 Task: Create in the project AgilePulse and in the Backlog issue 'Upgrade the authentication and authorization mechanisms of a web application to improve security and access control' a child issue 'Integration with compliance management software', and assign it to team member softage.3@softage.net. Create in the project AgilePulse and in the Backlog issue 'Create a new online platform for online coding courses with advanced coding challenges and coding contests features' a child issue 'Code optimization for energy-efficient signal processing', and assign it to team member softage.4@softage.net
Action: Mouse moved to (749, 564)
Screenshot: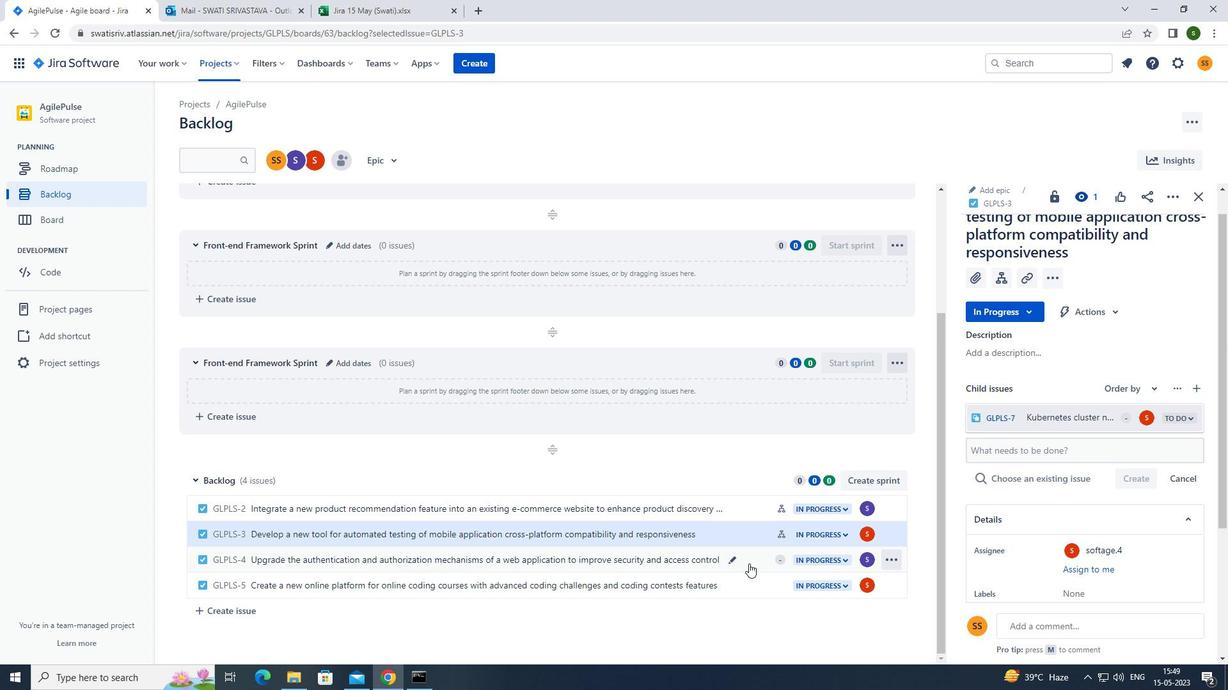 
Action: Mouse pressed left at (749, 564)
Screenshot: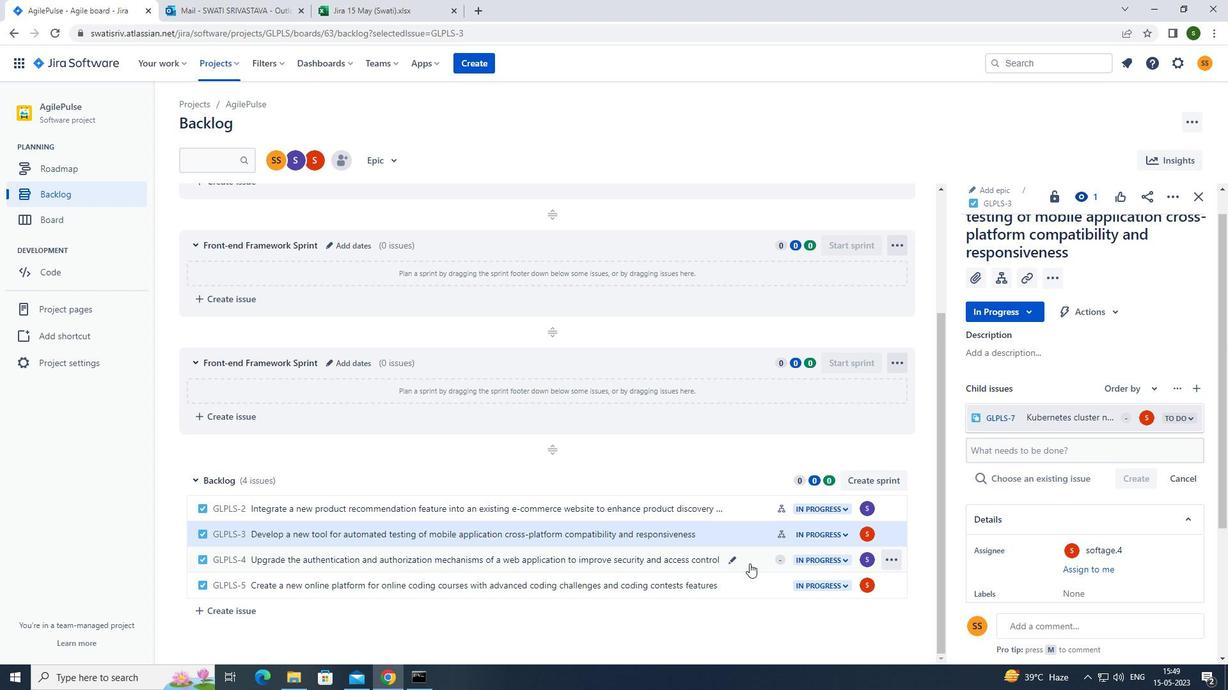 
Action: Mouse moved to (1004, 307)
Screenshot: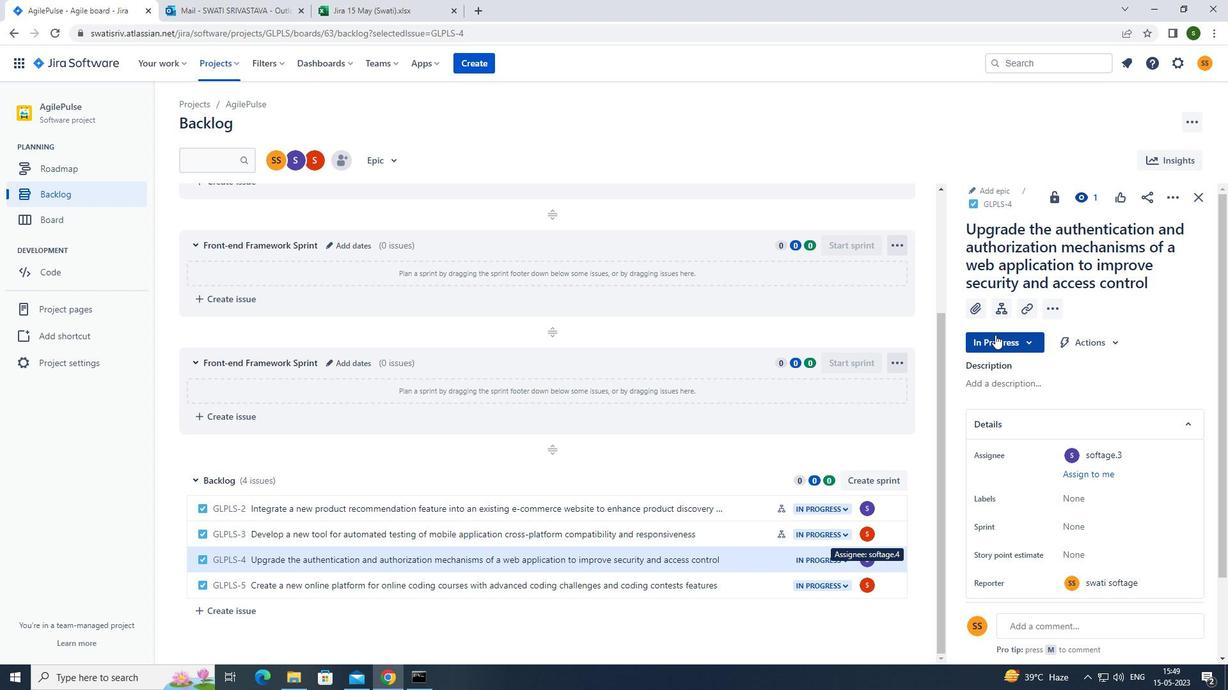 
Action: Mouse pressed left at (1004, 307)
Screenshot: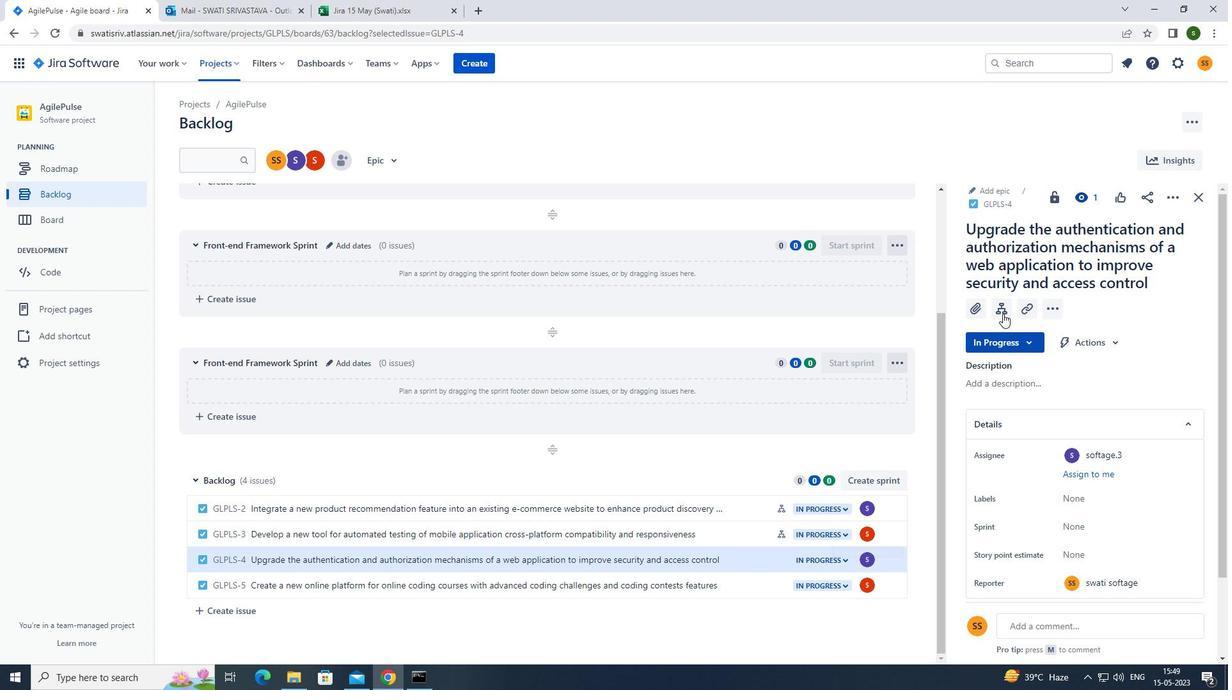 
Action: Mouse moved to (1026, 414)
Screenshot: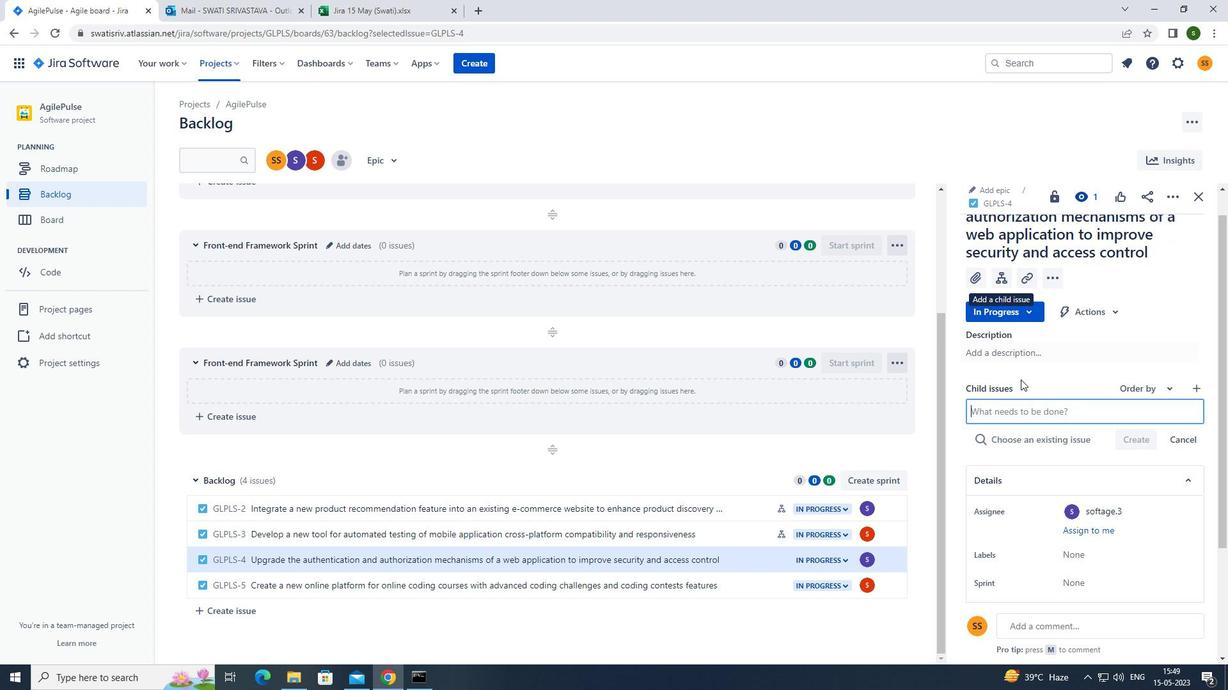 
Action: Mouse pressed left at (1026, 414)
Screenshot: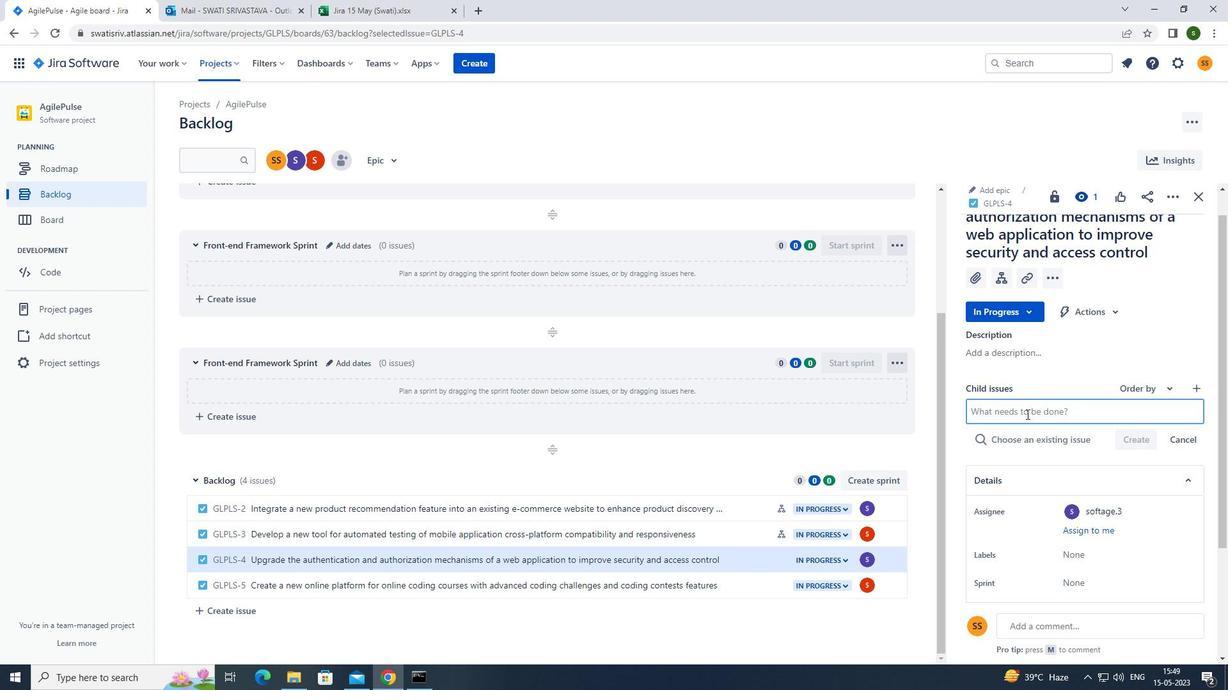 
Action: Mouse moved to (913, 425)
Screenshot: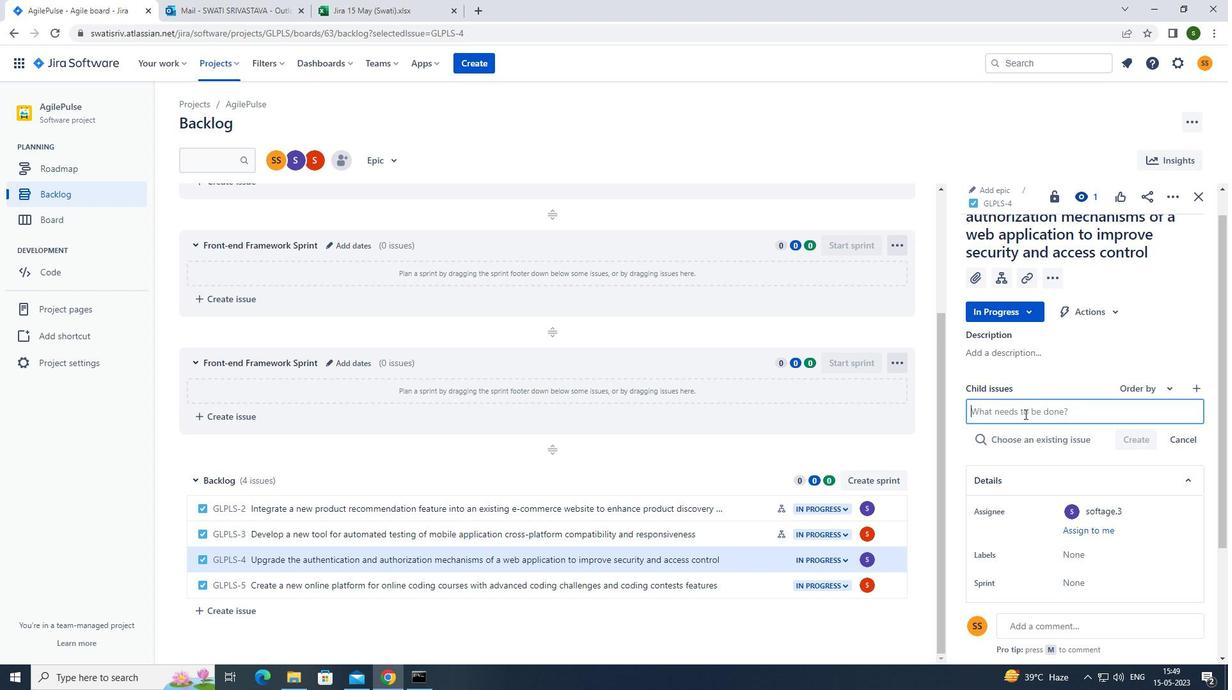 
Action: Key pressed <Key.caps_lock>i<Key.caps_lock>ntegration<Key.space>with<Key.space>compliance<Key.space>management<Key.space>software<Key.enter>
Screenshot: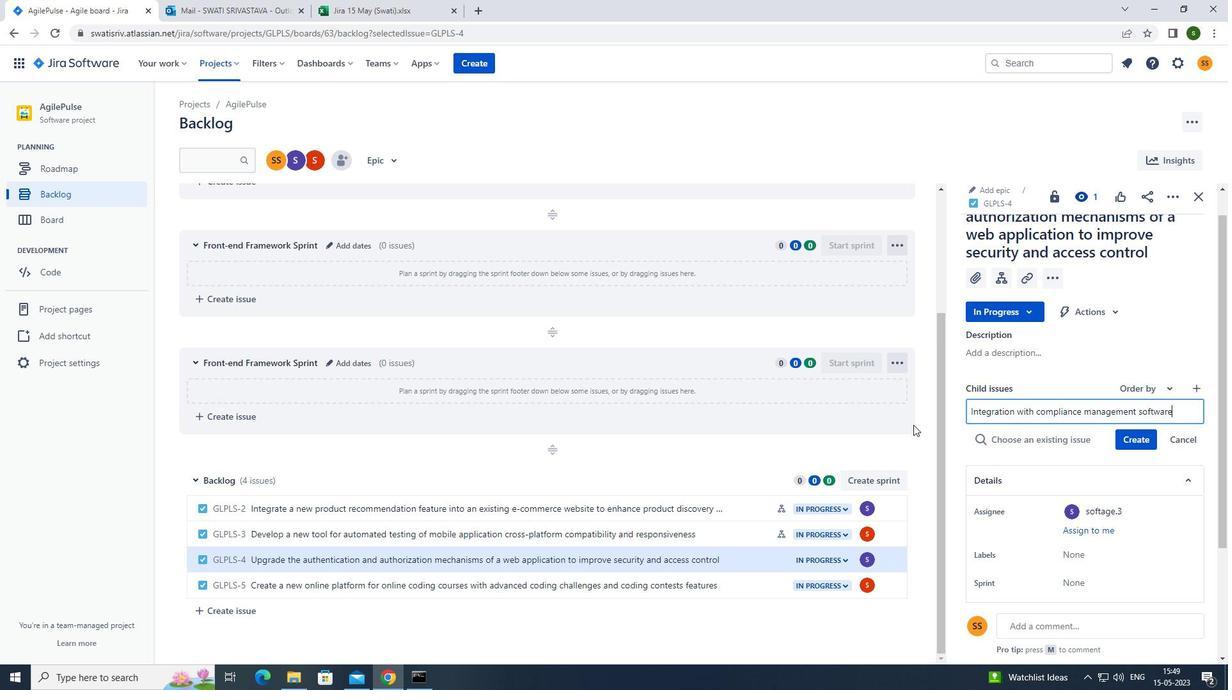 
Action: Mouse moved to (1146, 415)
Screenshot: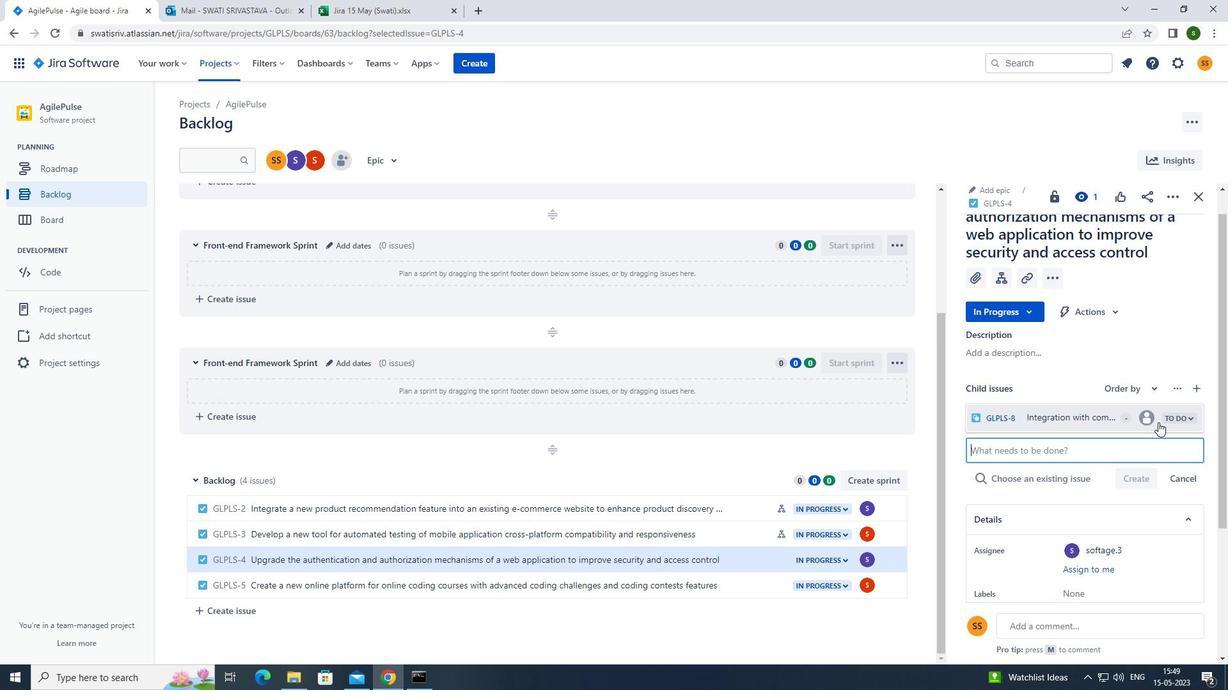 
Action: Mouse pressed left at (1146, 415)
Screenshot: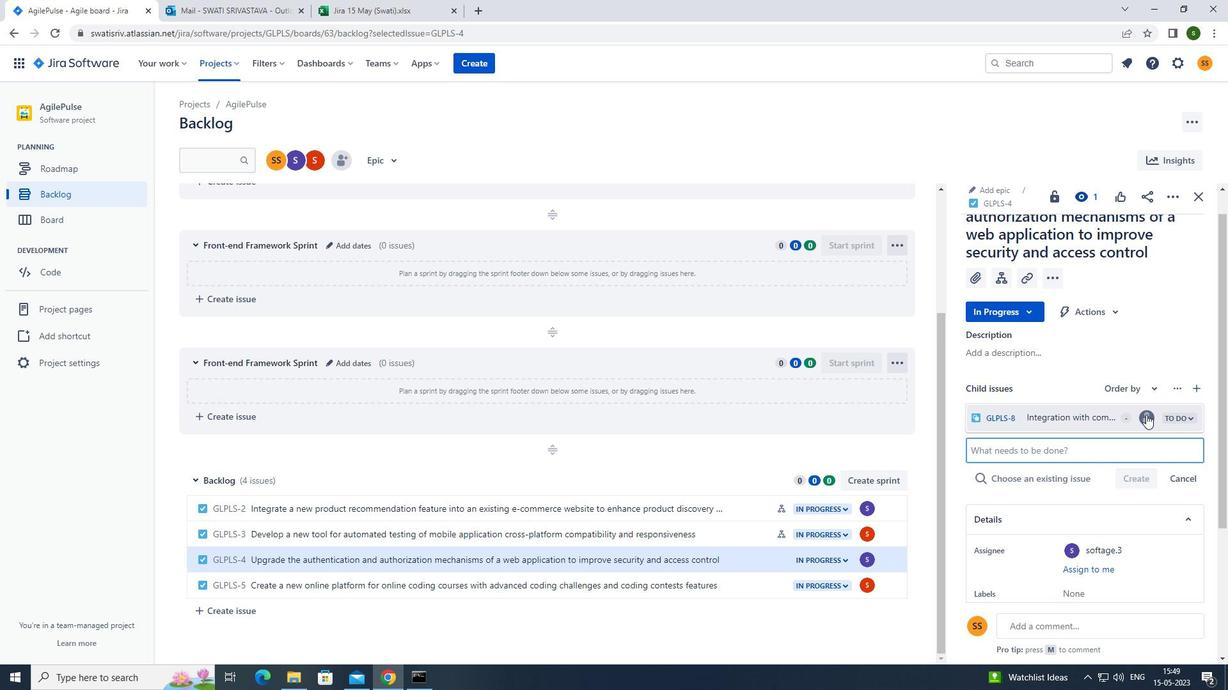 
Action: Mouse moved to (1086, 445)
Screenshot: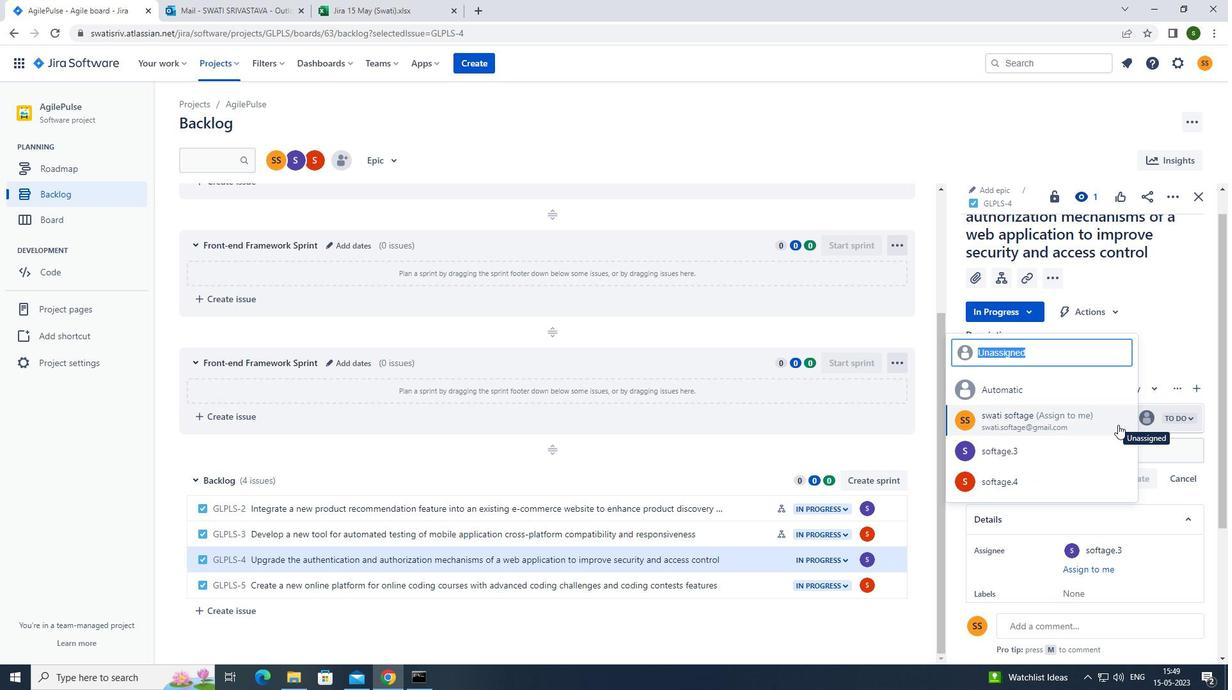 
Action: Mouse pressed left at (1086, 445)
Screenshot: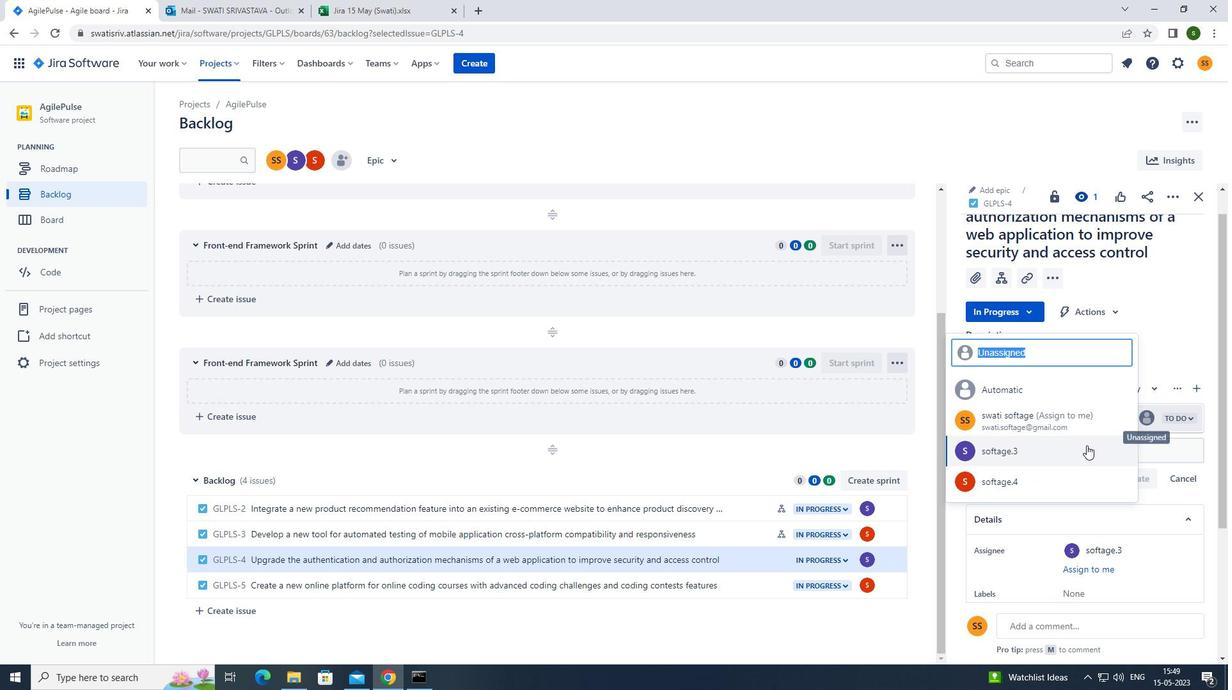 
Action: Mouse moved to (759, 589)
Screenshot: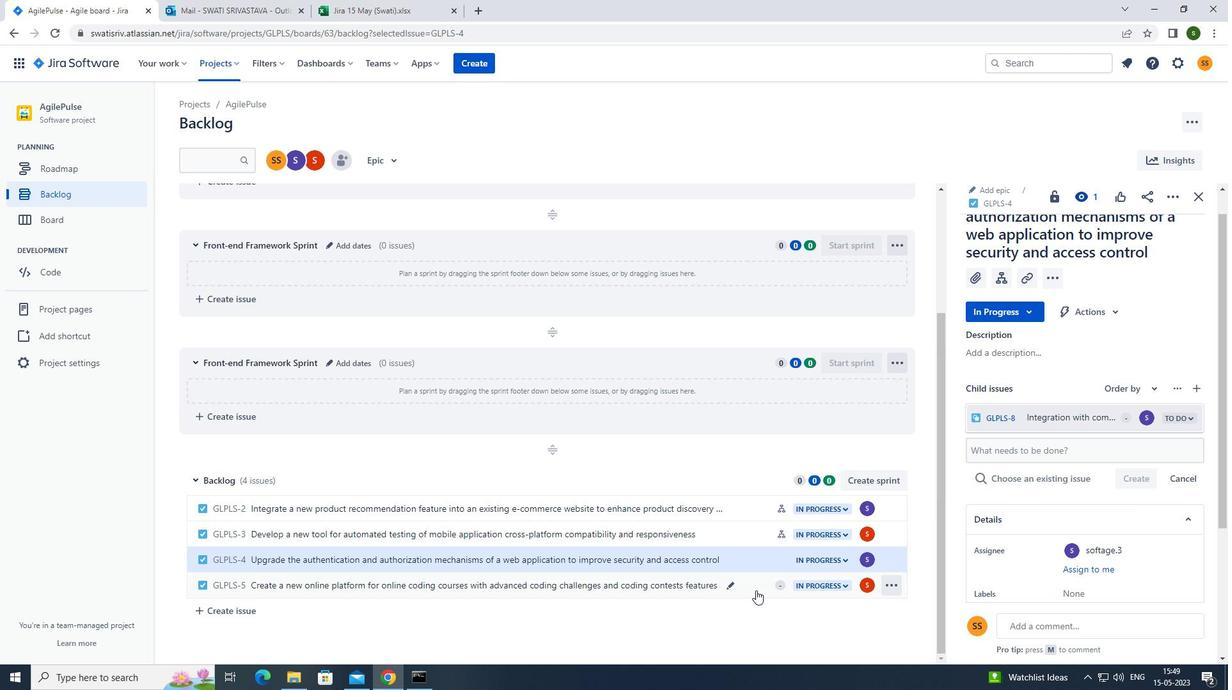 
Action: Mouse pressed left at (759, 589)
Screenshot: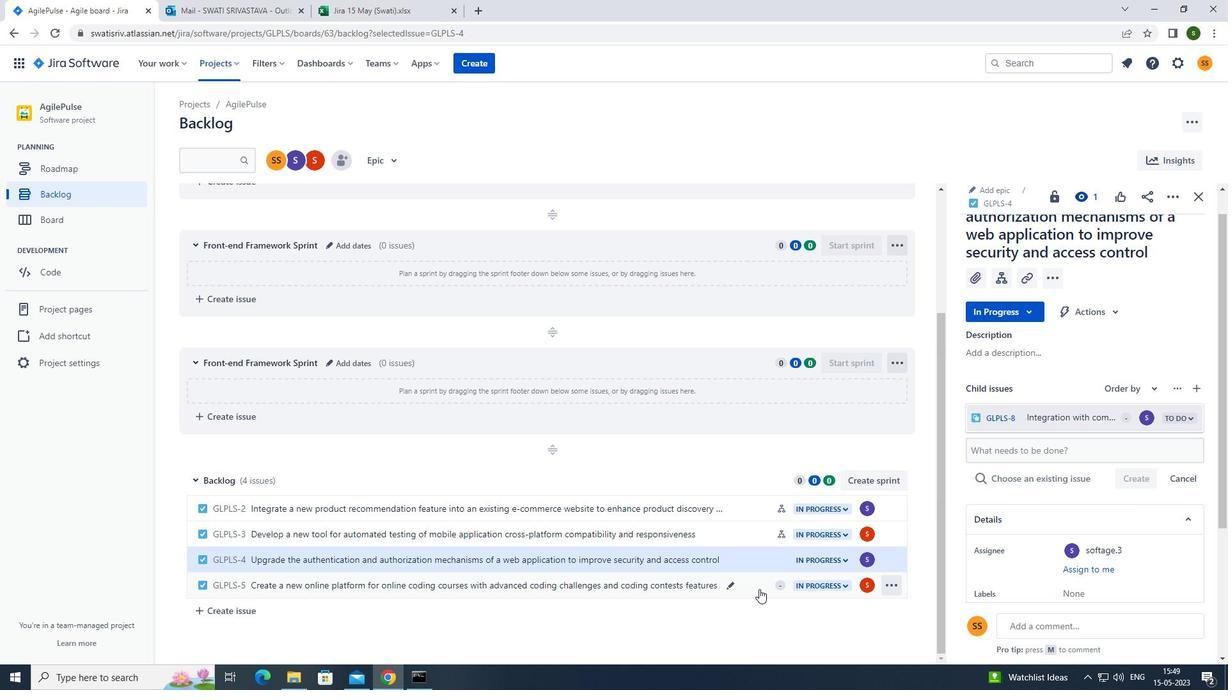 
Action: Mouse moved to (999, 302)
Screenshot: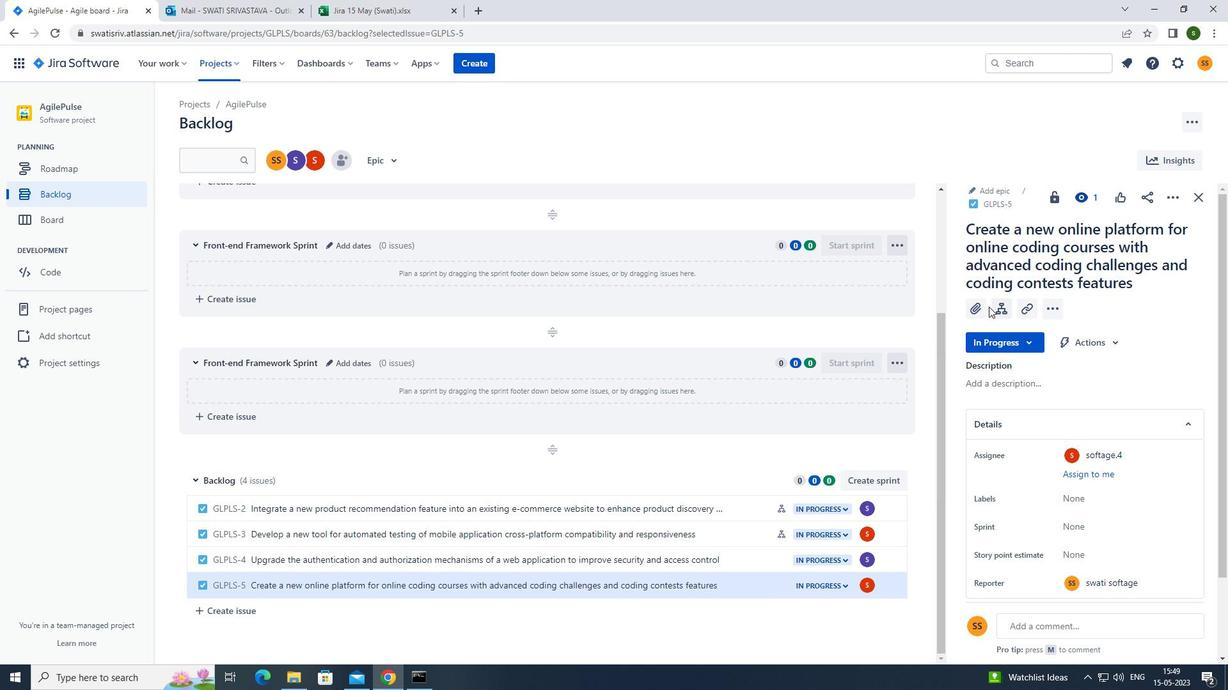 
Action: Mouse pressed left at (999, 302)
Screenshot: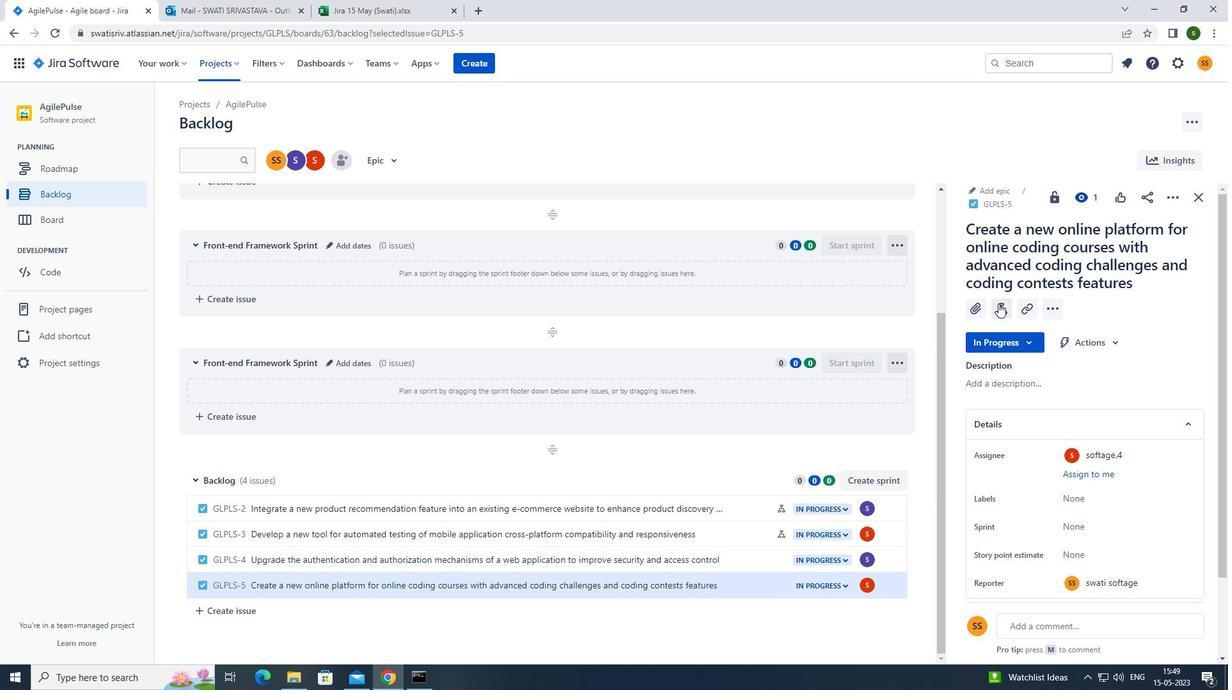 
Action: Mouse moved to (1029, 408)
Screenshot: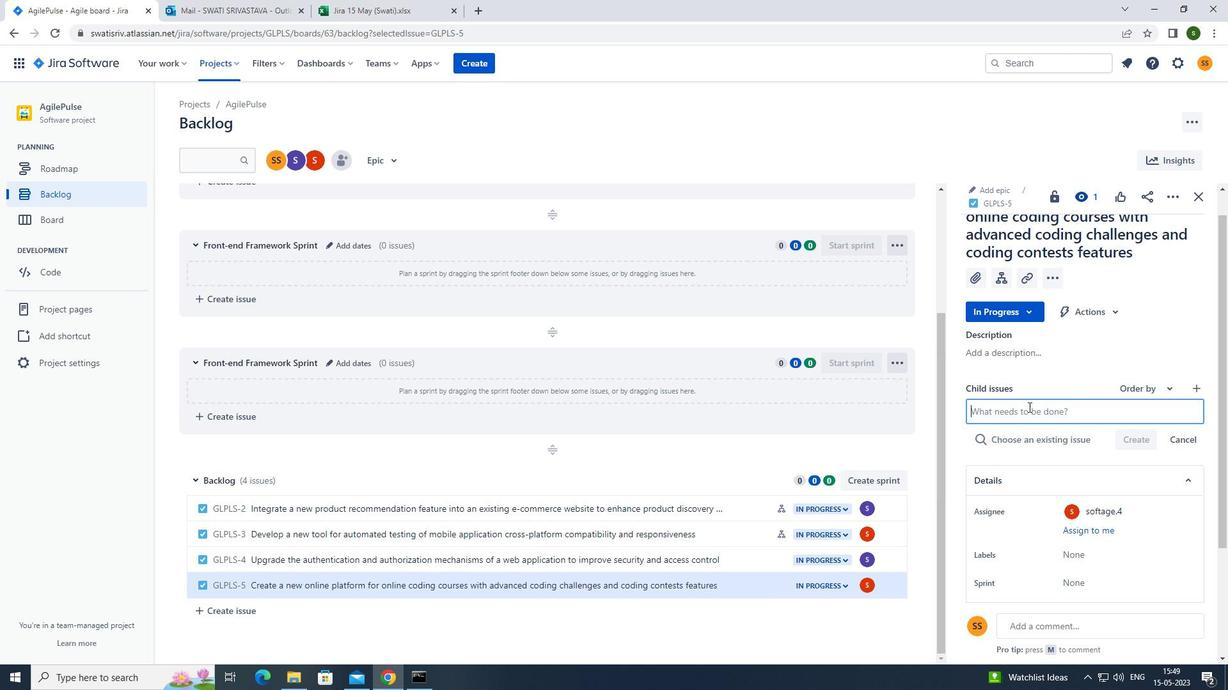 
Action: Mouse pressed left at (1029, 408)
Screenshot: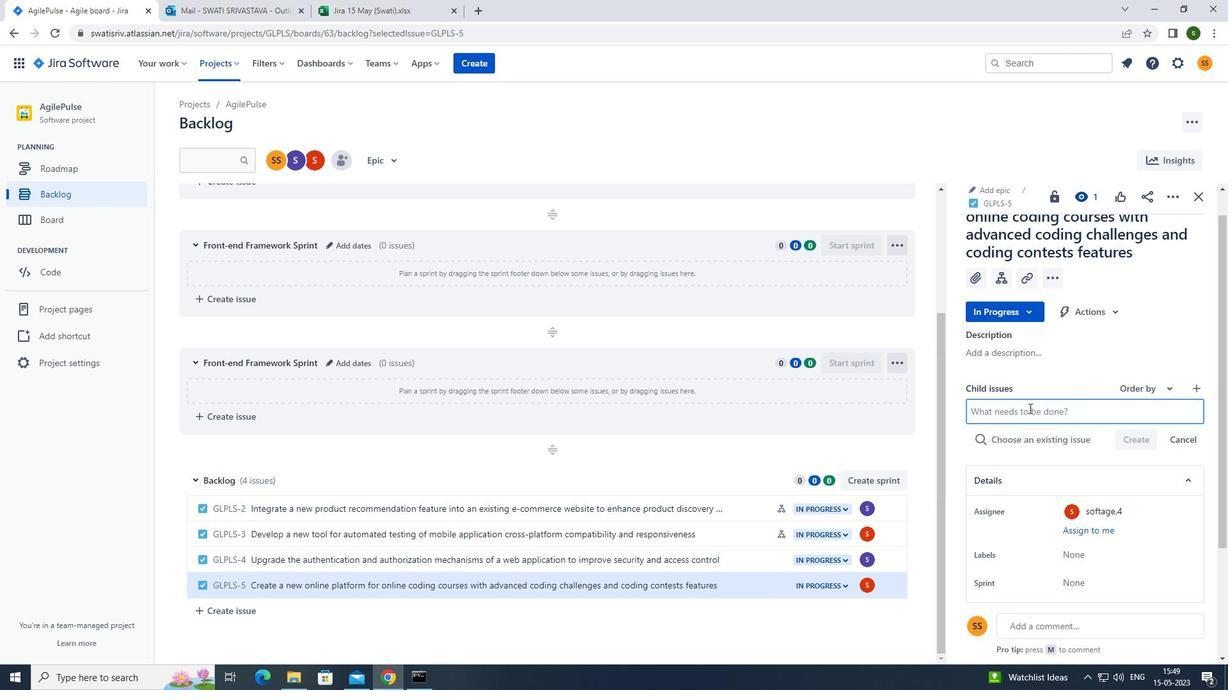 
Action: Mouse moved to (956, 431)
Screenshot: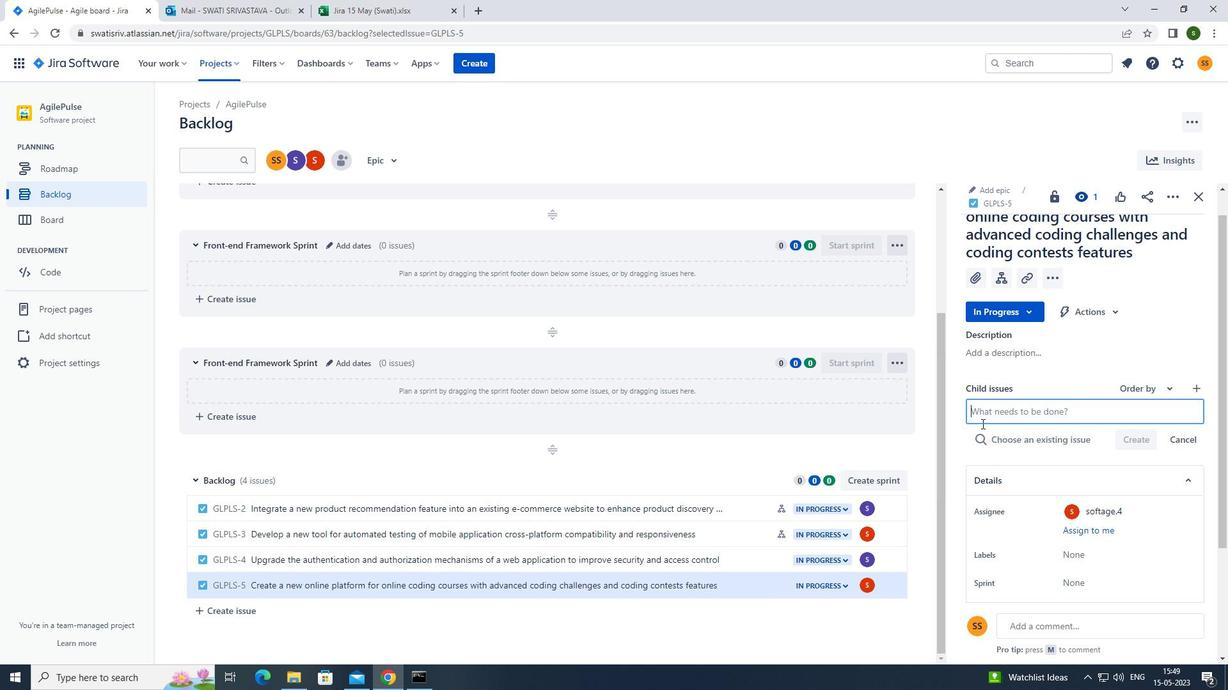
Action: Key pressed <Key.caps_lock>c<Key.caps_lock>ode<Key.space>optimization<Key.space>for<Key.space>energy-efficient<Key.space>signal<Key.space>processing<Key.enter>
Screenshot: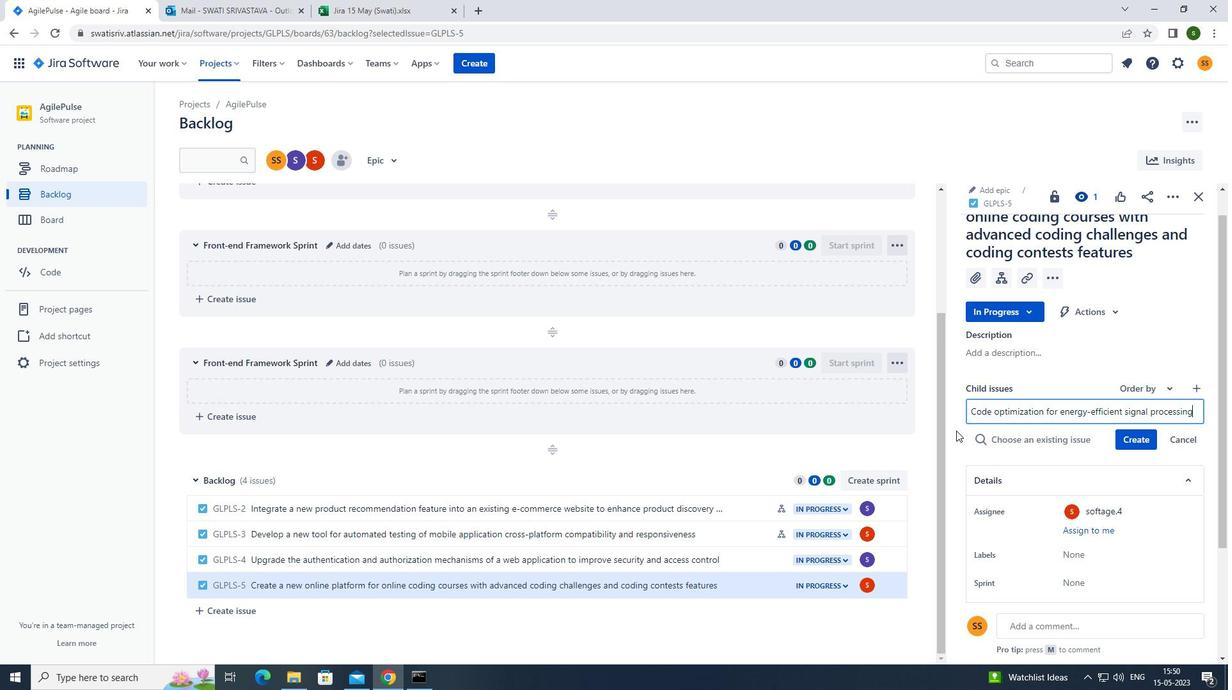 
Action: Mouse moved to (1145, 418)
Screenshot: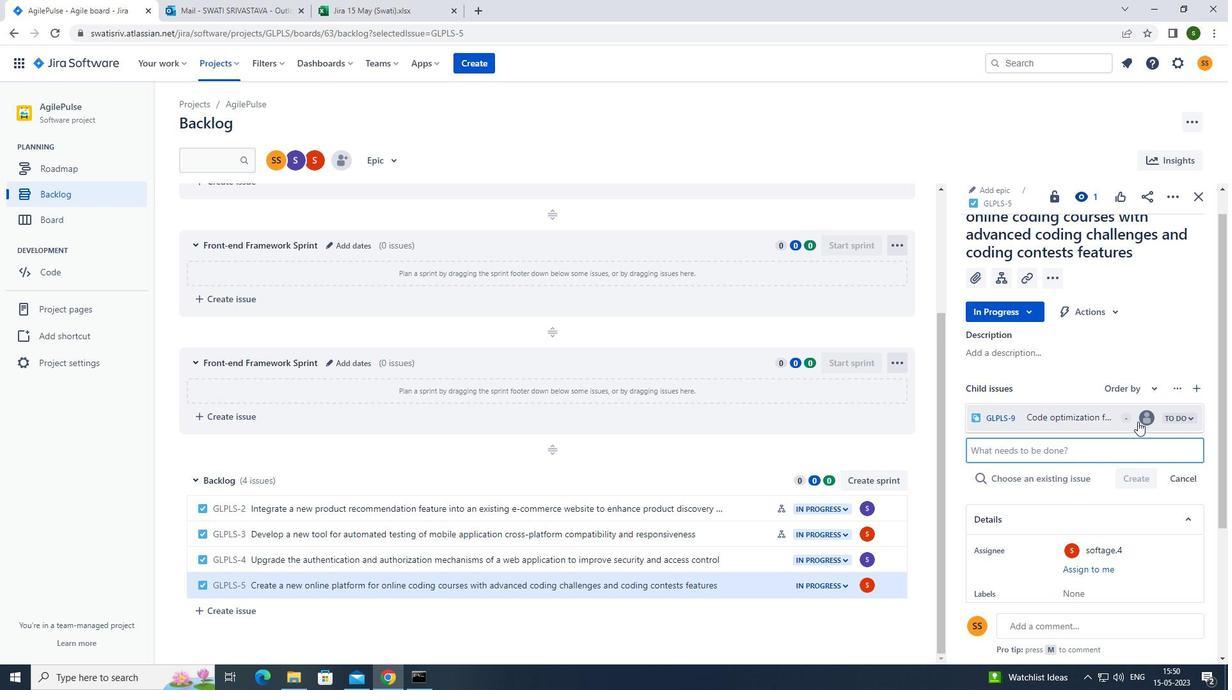 
Action: Mouse pressed left at (1145, 418)
Screenshot: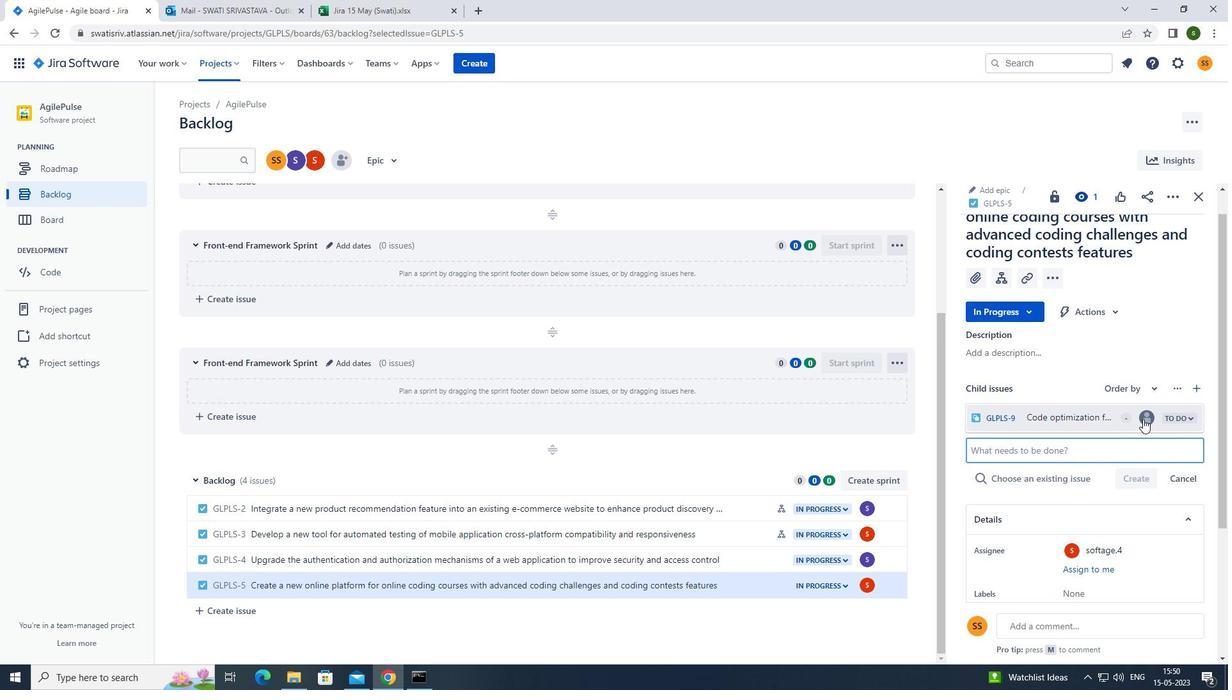 
Action: Mouse moved to (1040, 485)
Screenshot: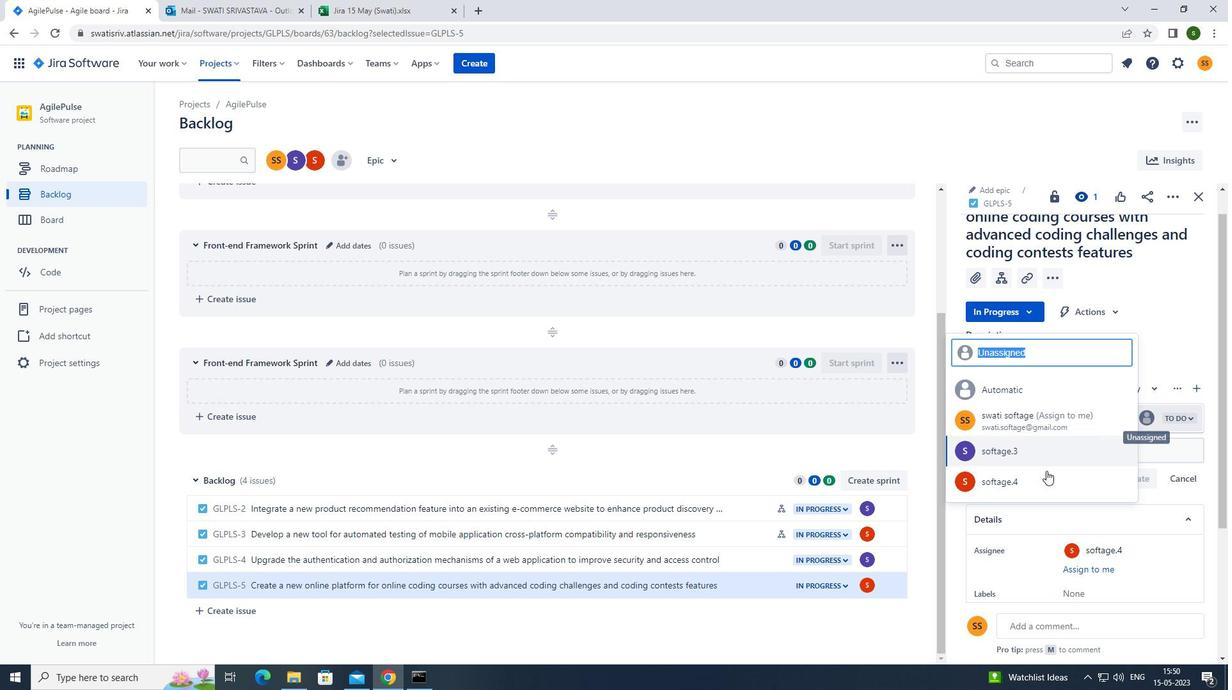 
Action: Mouse pressed left at (1040, 485)
Screenshot: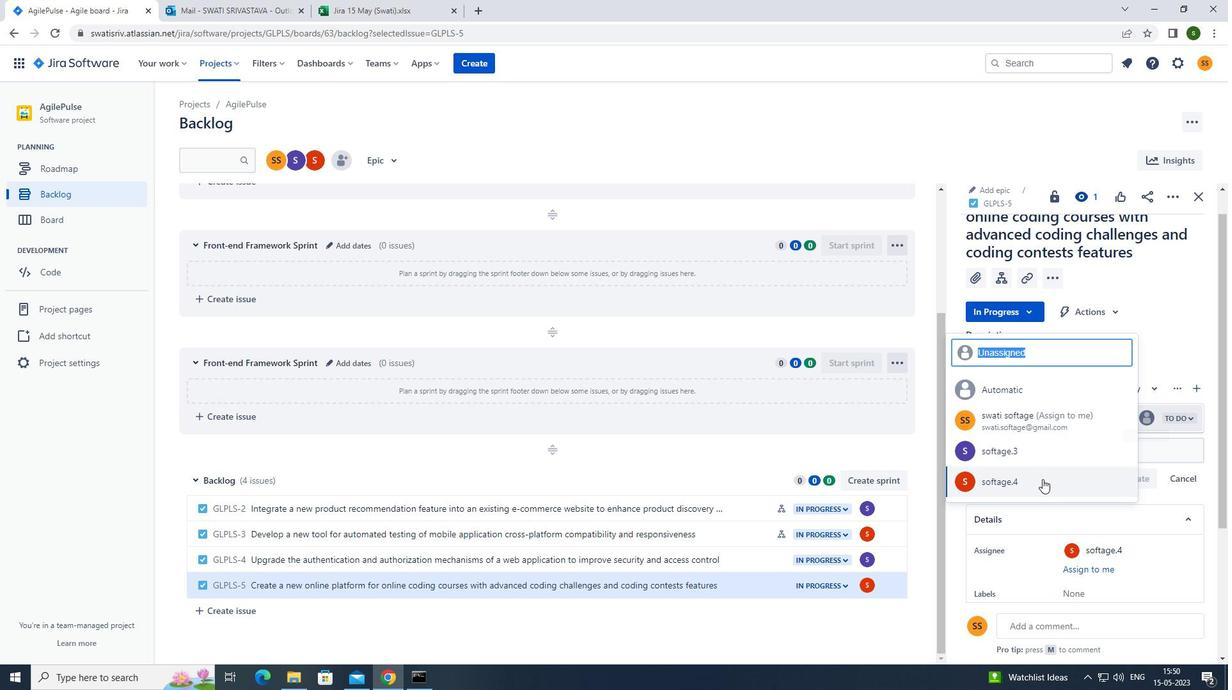 
Action: Mouse moved to (853, 631)
Screenshot: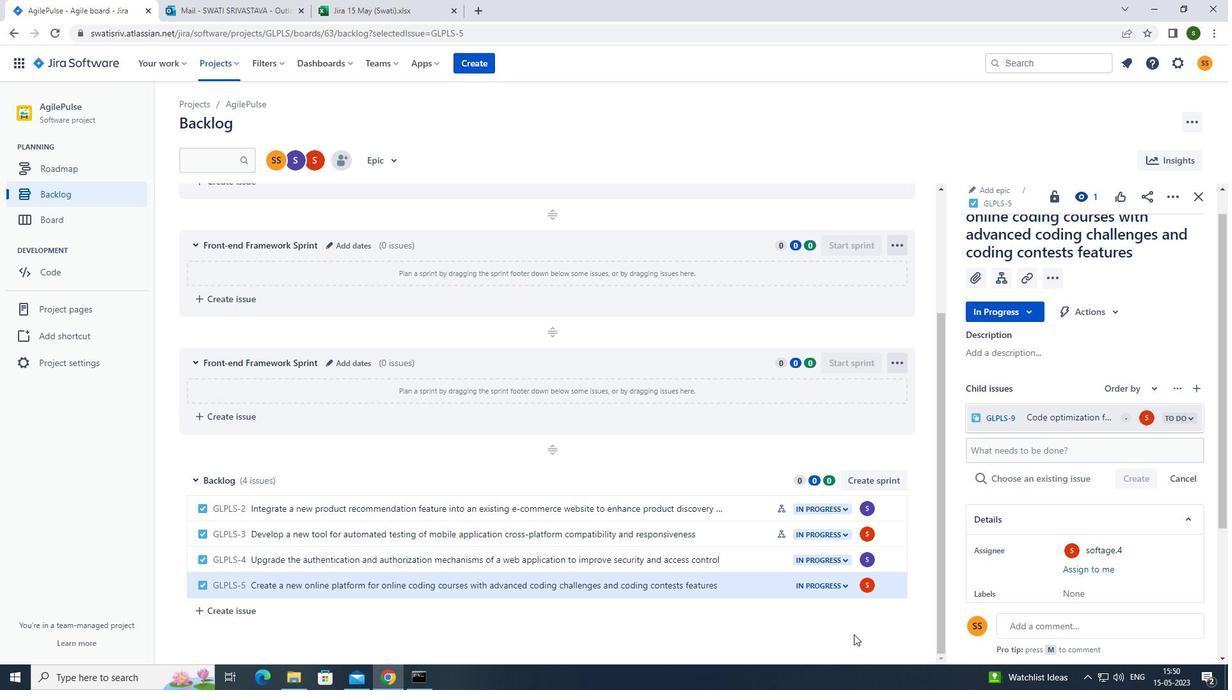 
